 Task: Learn more about a sales navigator core.
Action: Mouse moved to (847, 87)
Screenshot: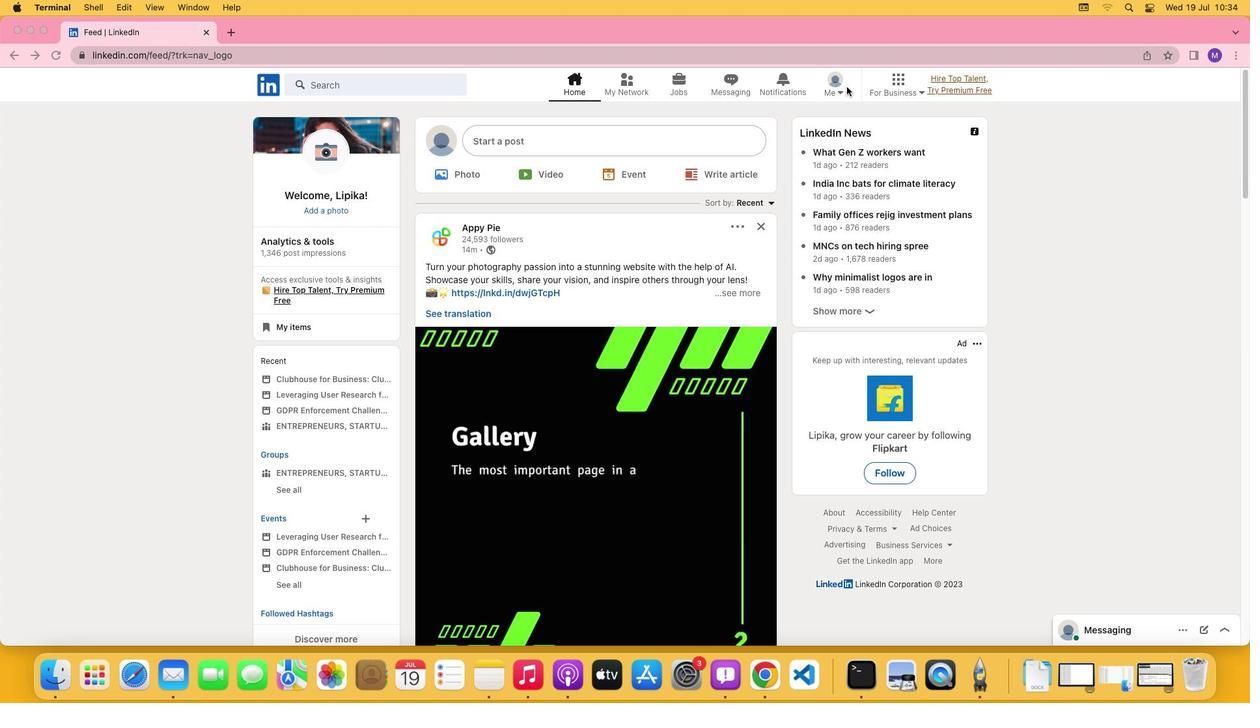 
Action: Mouse pressed left at (847, 87)
Screenshot: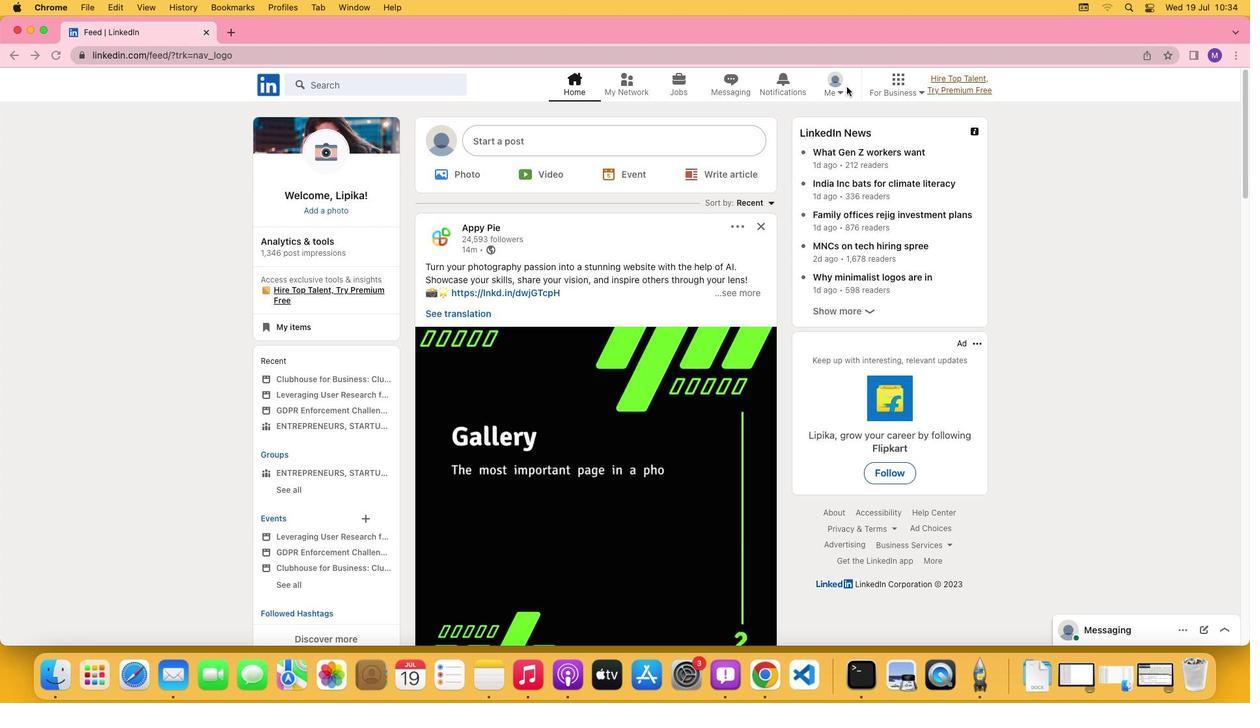 
Action: Mouse moved to (837, 93)
Screenshot: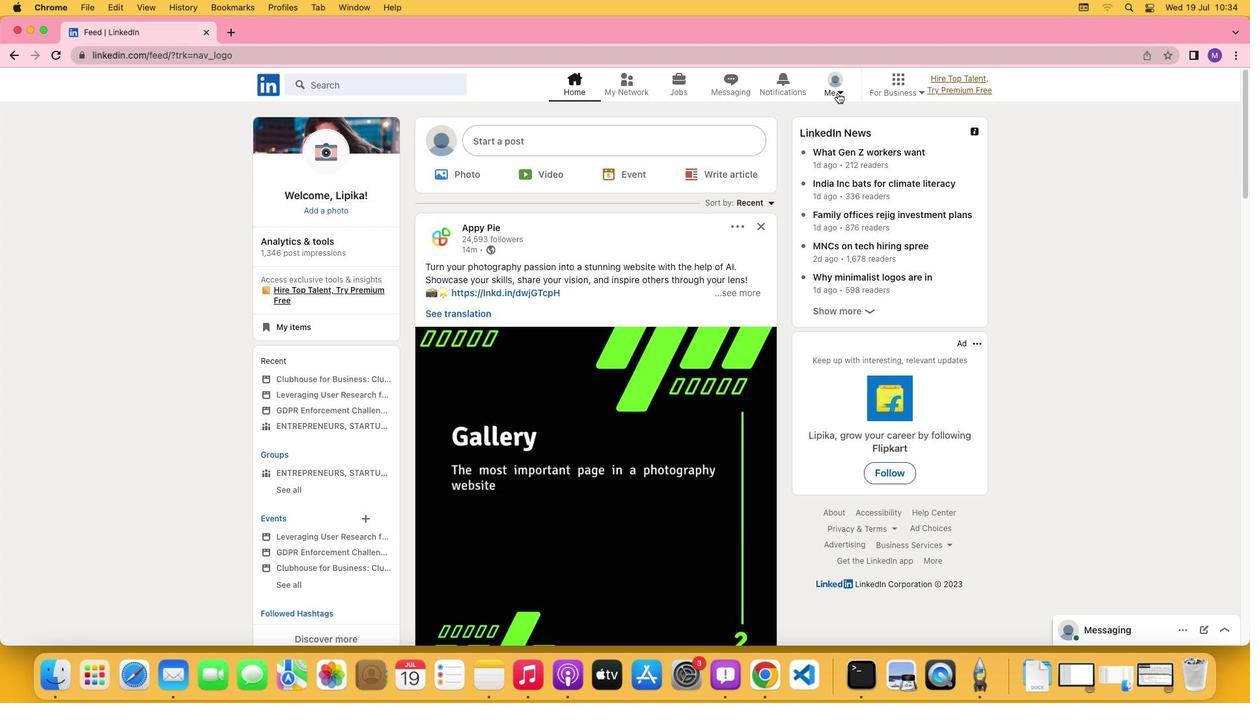 
Action: Mouse pressed left at (837, 93)
Screenshot: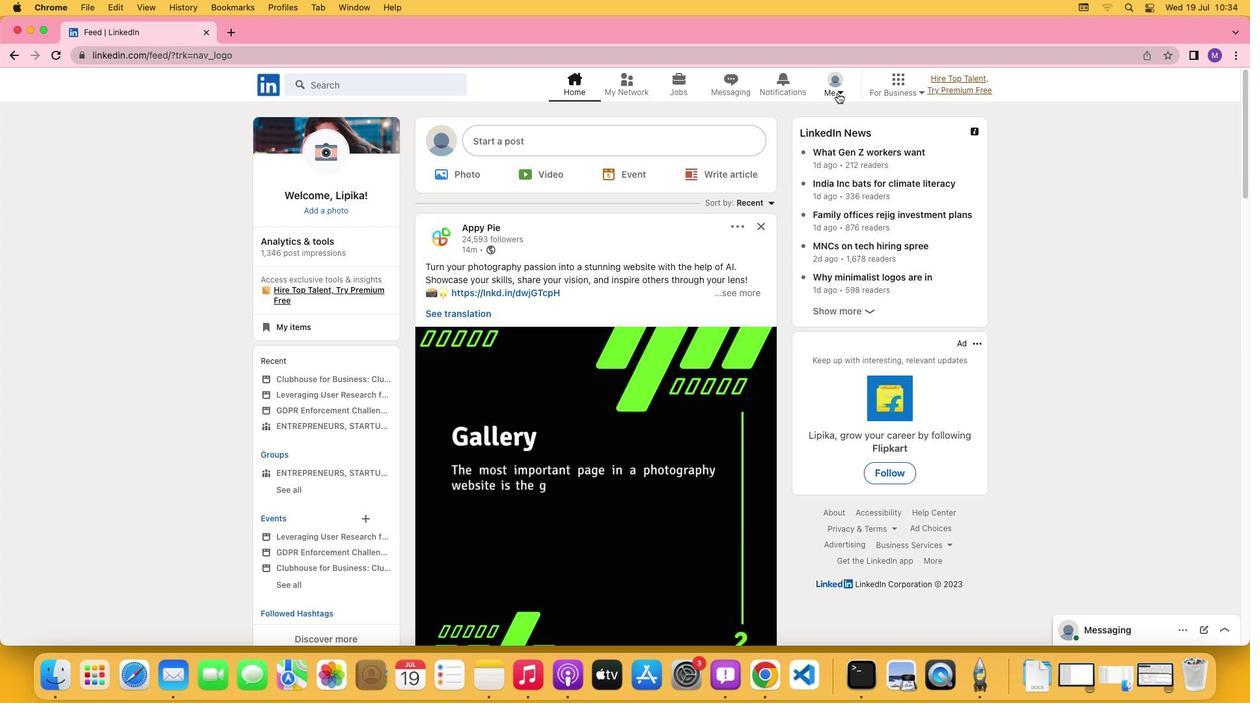 
Action: Mouse moved to (726, 223)
Screenshot: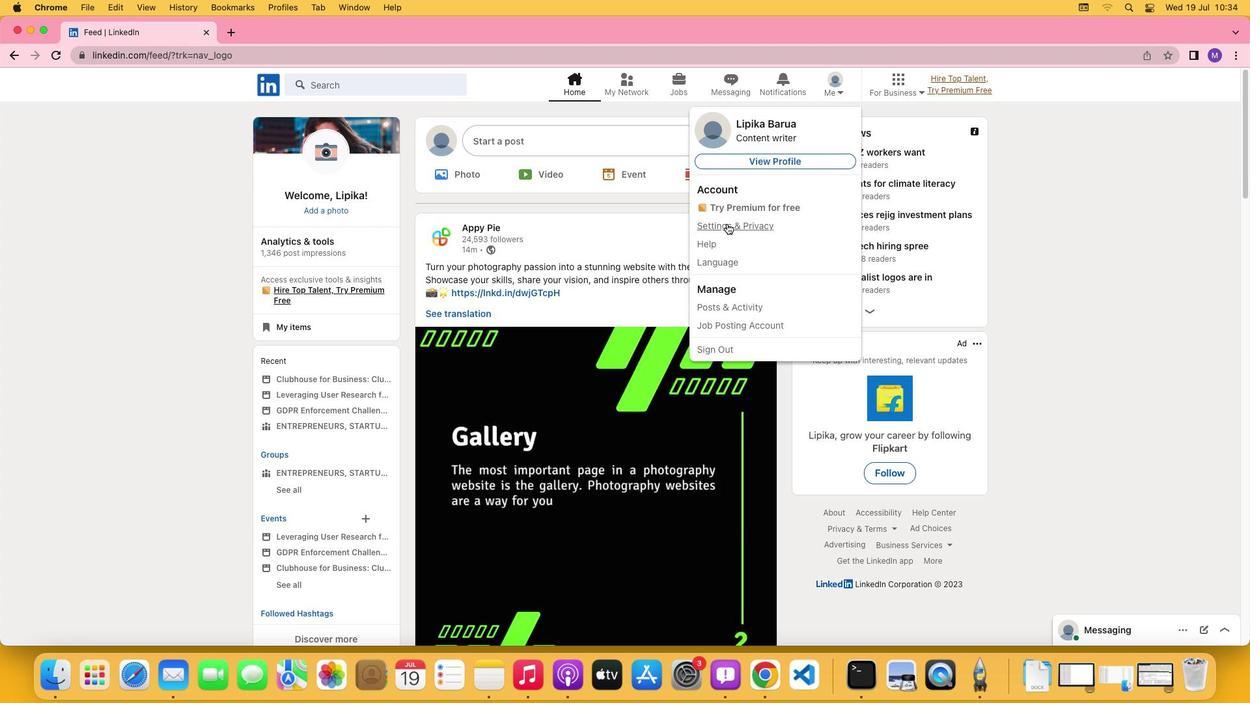 
Action: Mouse pressed left at (726, 223)
Screenshot: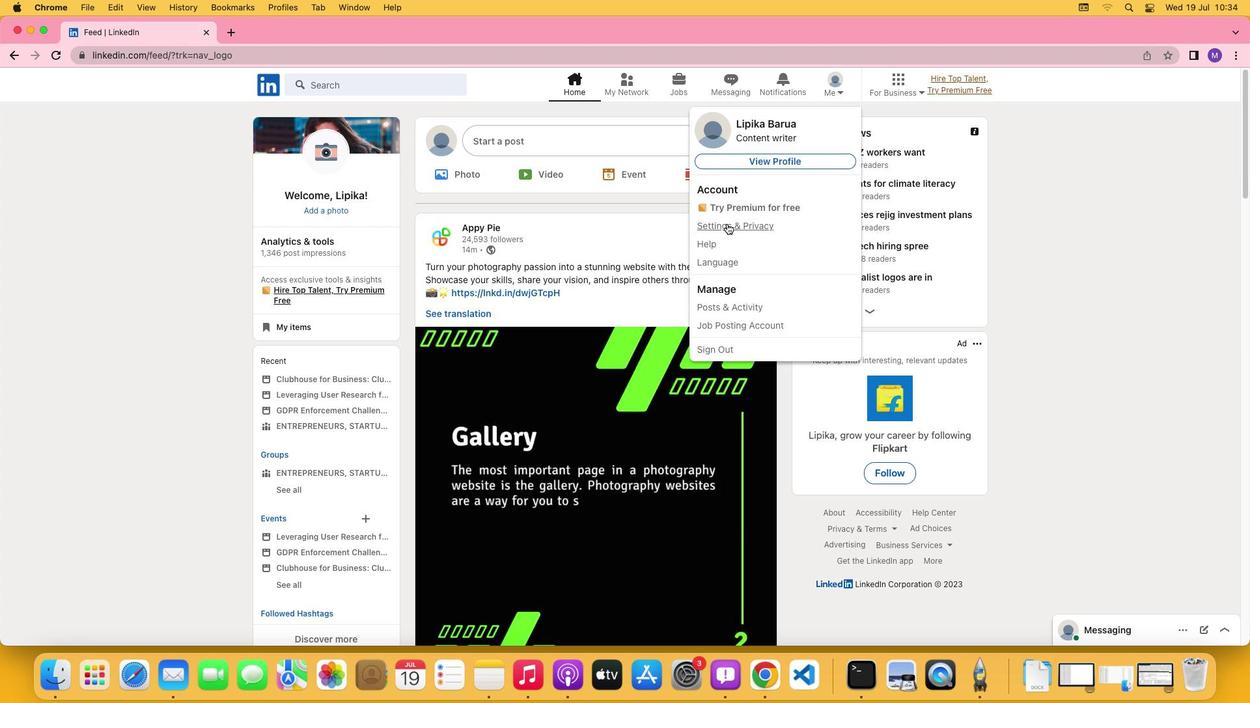 
Action: Mouse moved to (580, 407)
Screenshot: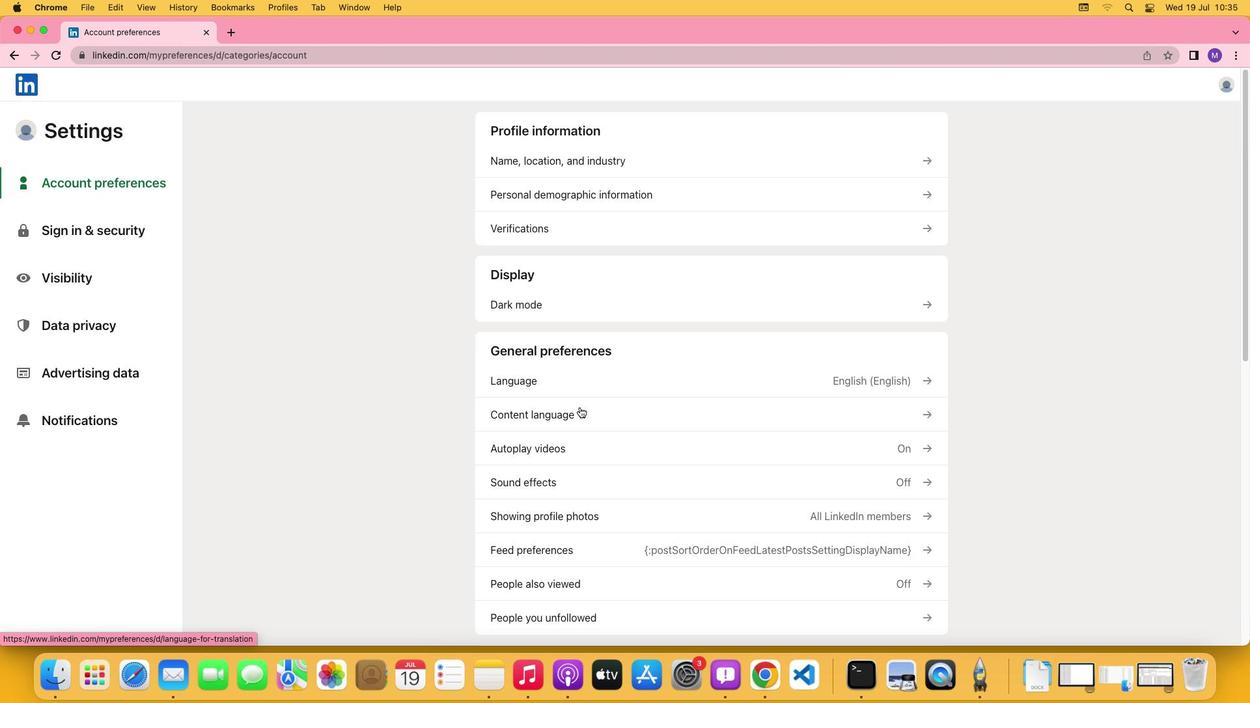 
Action: Mouse scrolled (580, 407) with delta (0, 0)
Screenshot: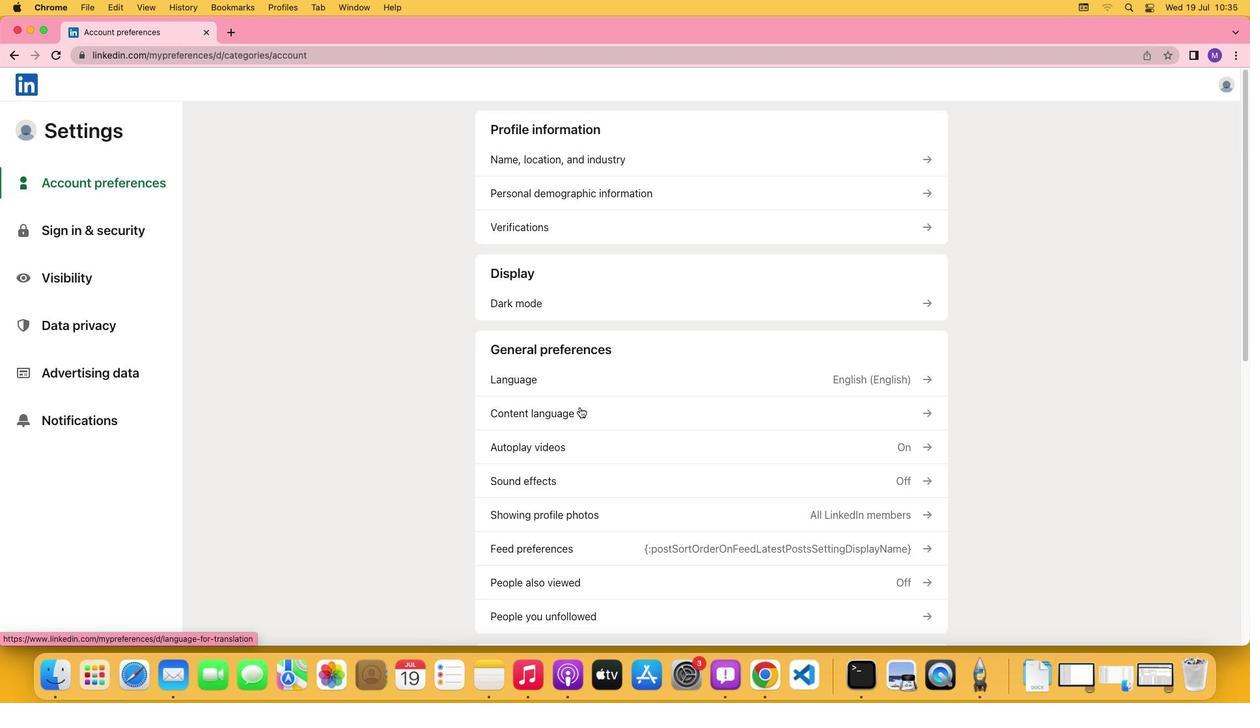 
Action: Mouse scrolled (580, 407) with delta (0, 0)
Screenshot: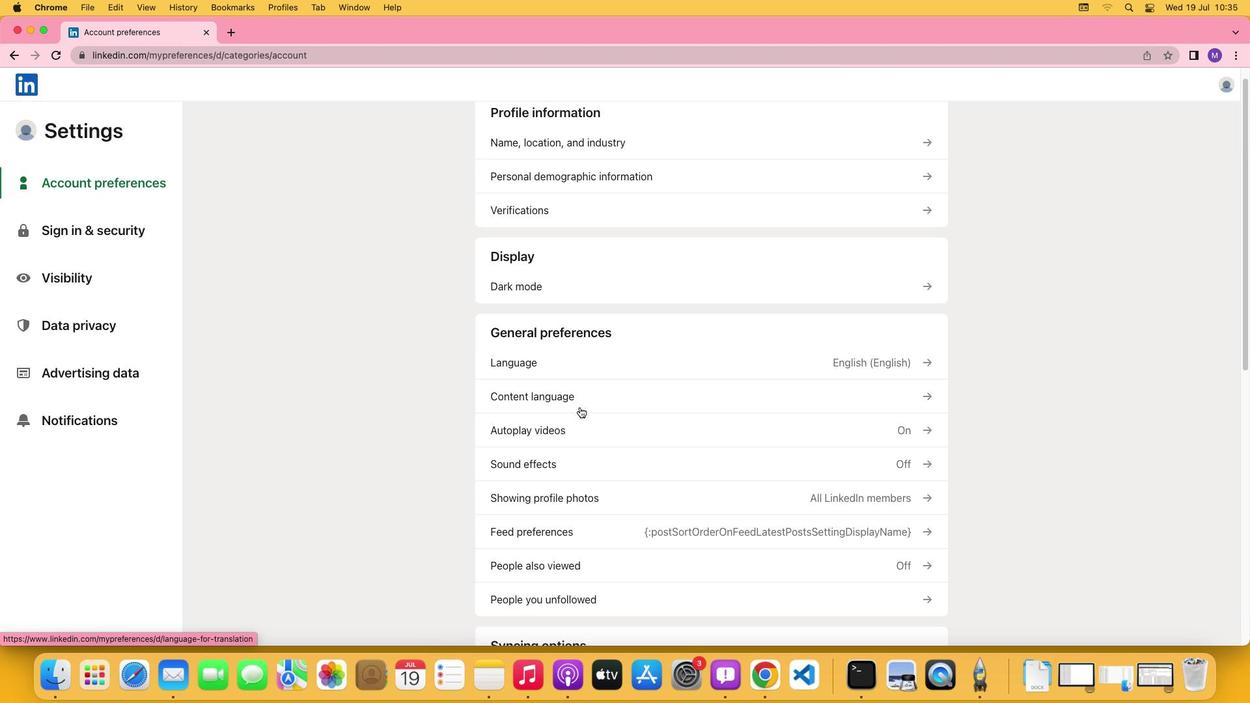 
Action: Mouse scrolled (580, 407) with delta (0, -1)
Screenshot: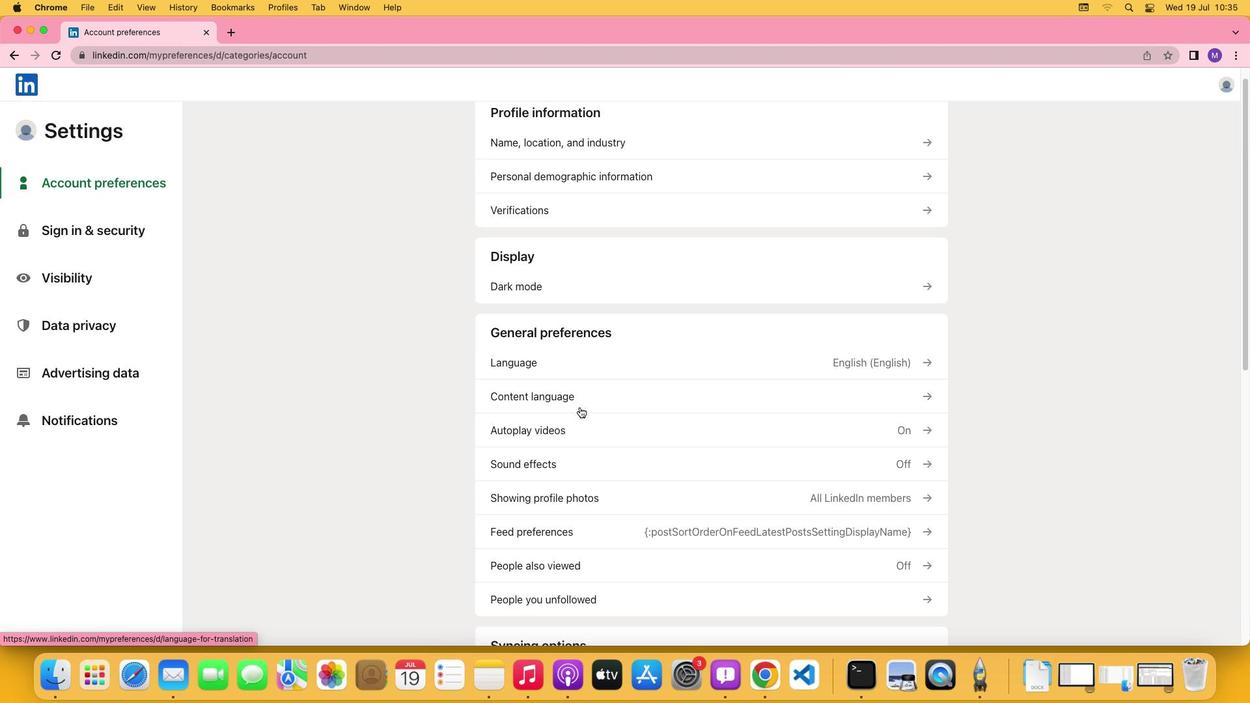 
Action: Mouse scrolled (580, 407) with delta (0, -3)
Screenshot: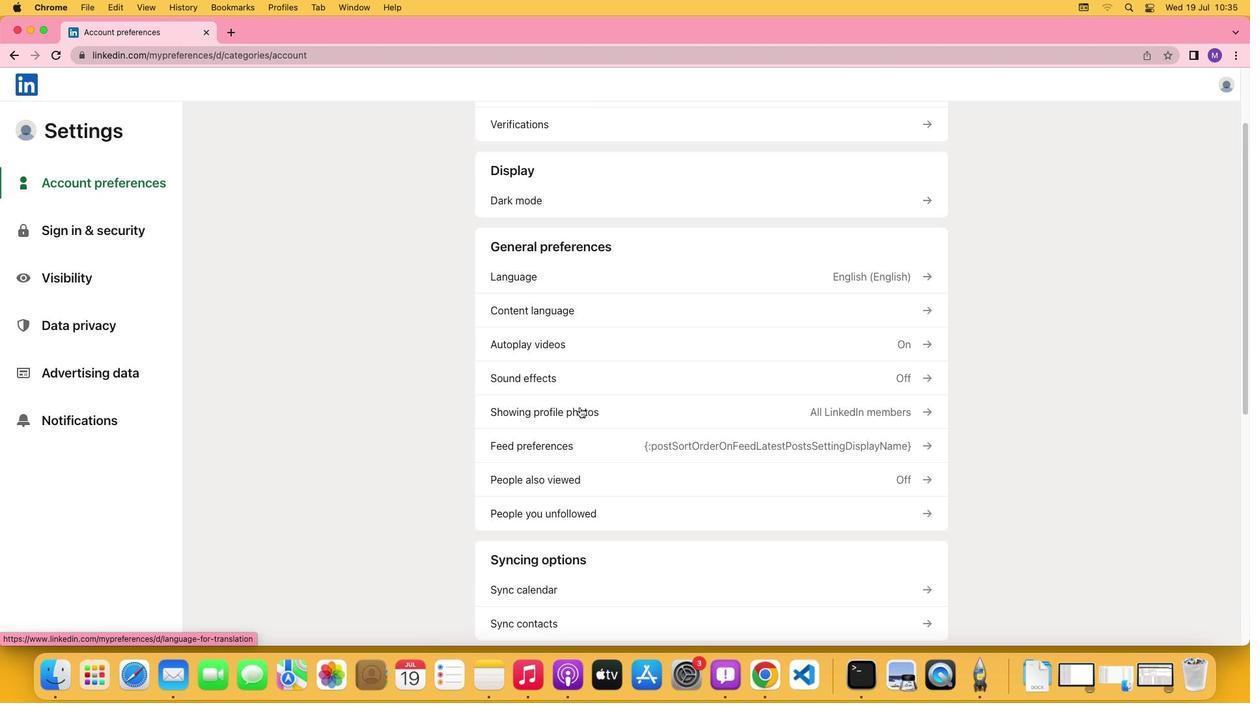 
Action: Mouse moved to (552, 536)
Screenshot: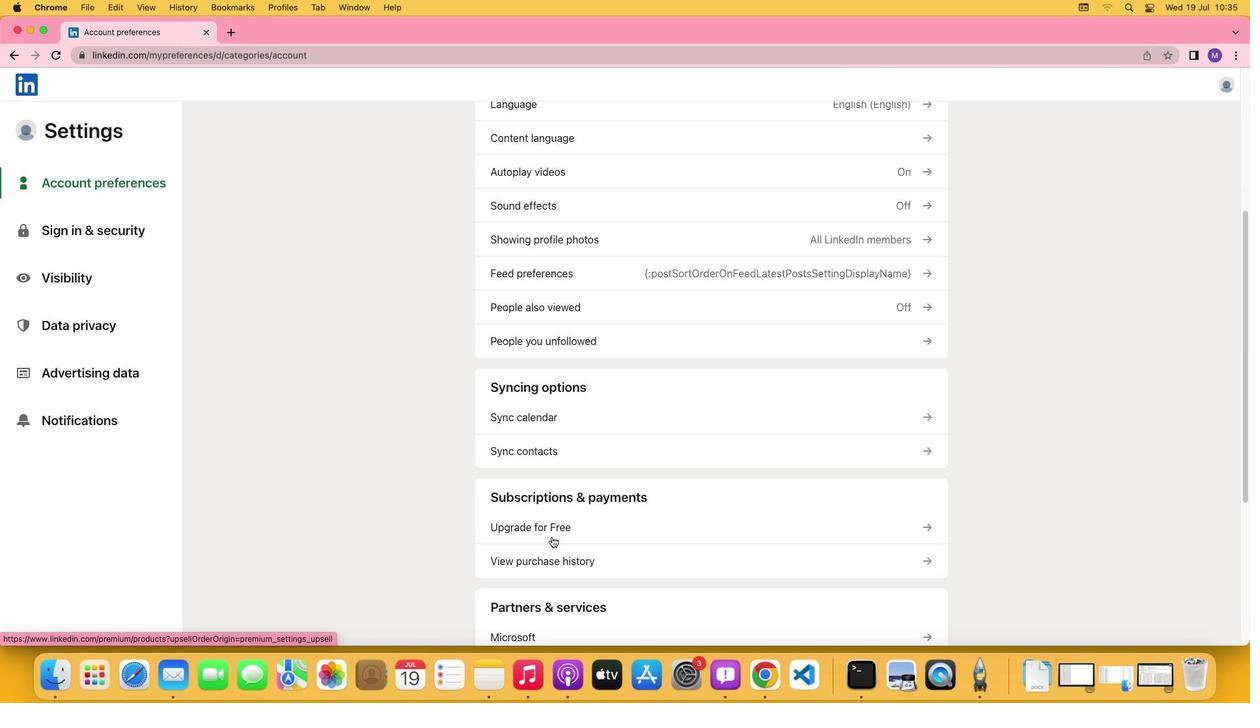 
Action: Mouse pressed left at (552, 536)
Screenshot: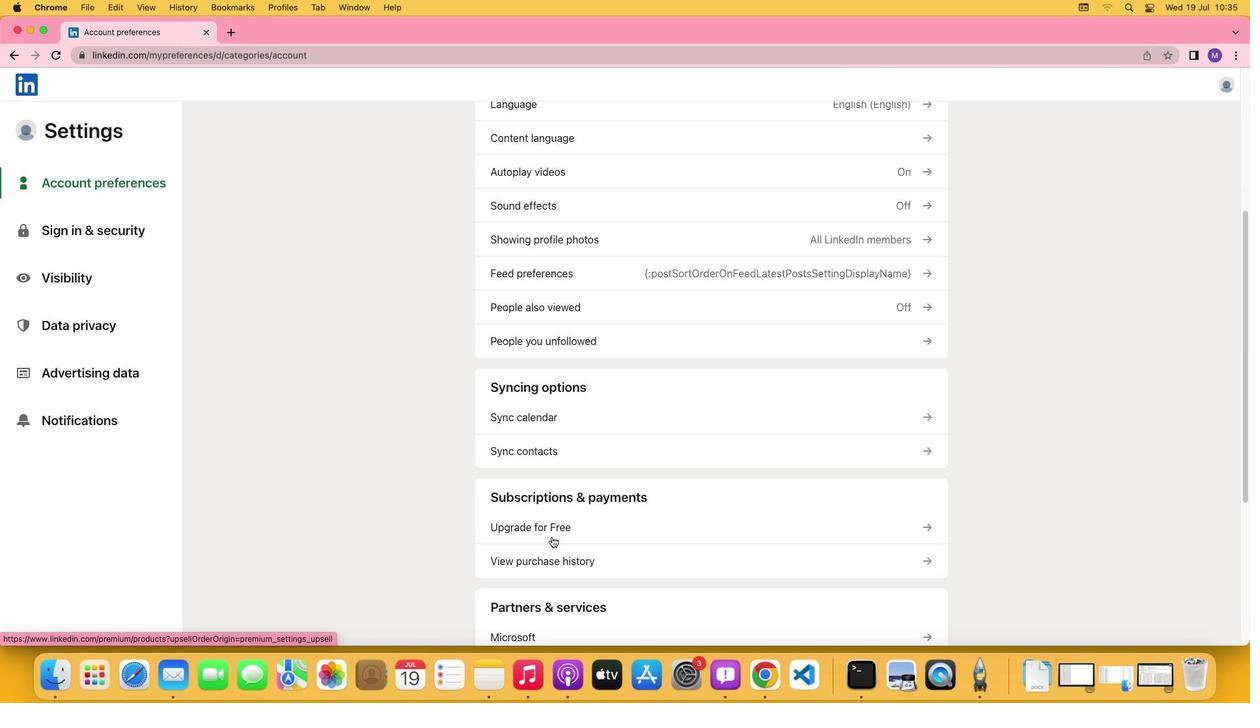 
Action: Mouse moved to (473, 358)
Screenshot: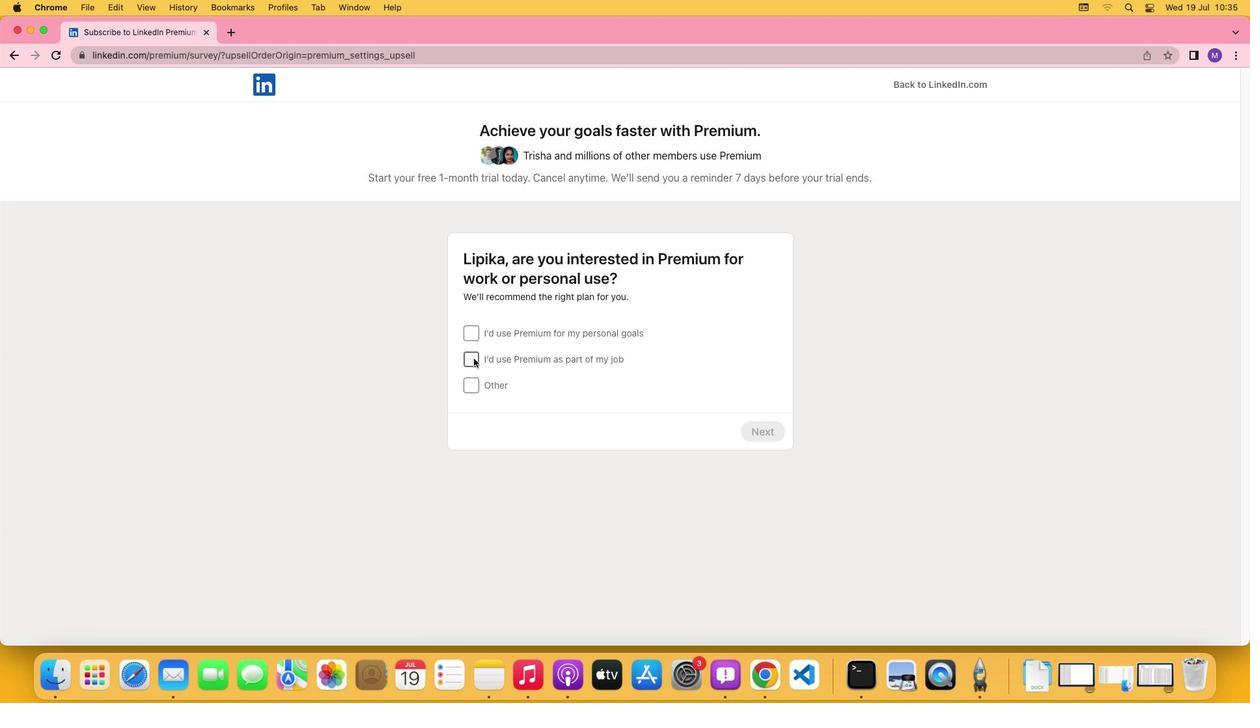 
Action: Mouse pressed left at (473, 358)
Screenshot: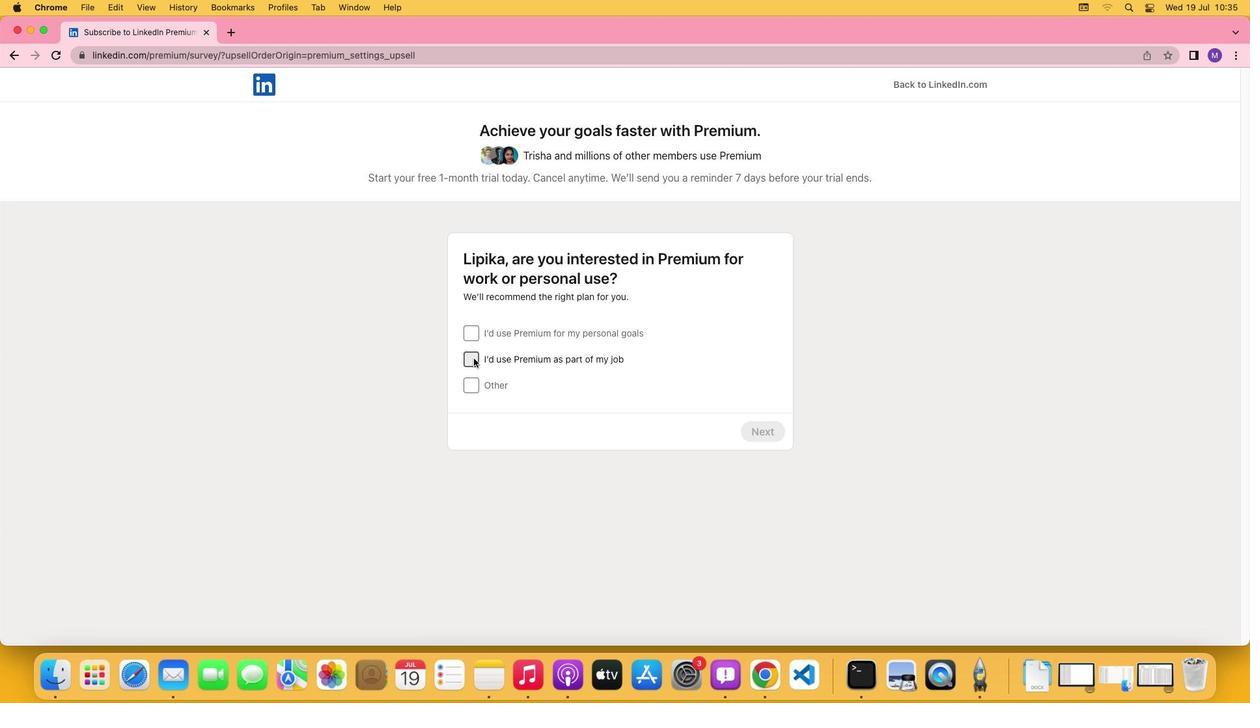 
Action: Mouse moved to (774, 434)
Screenshot: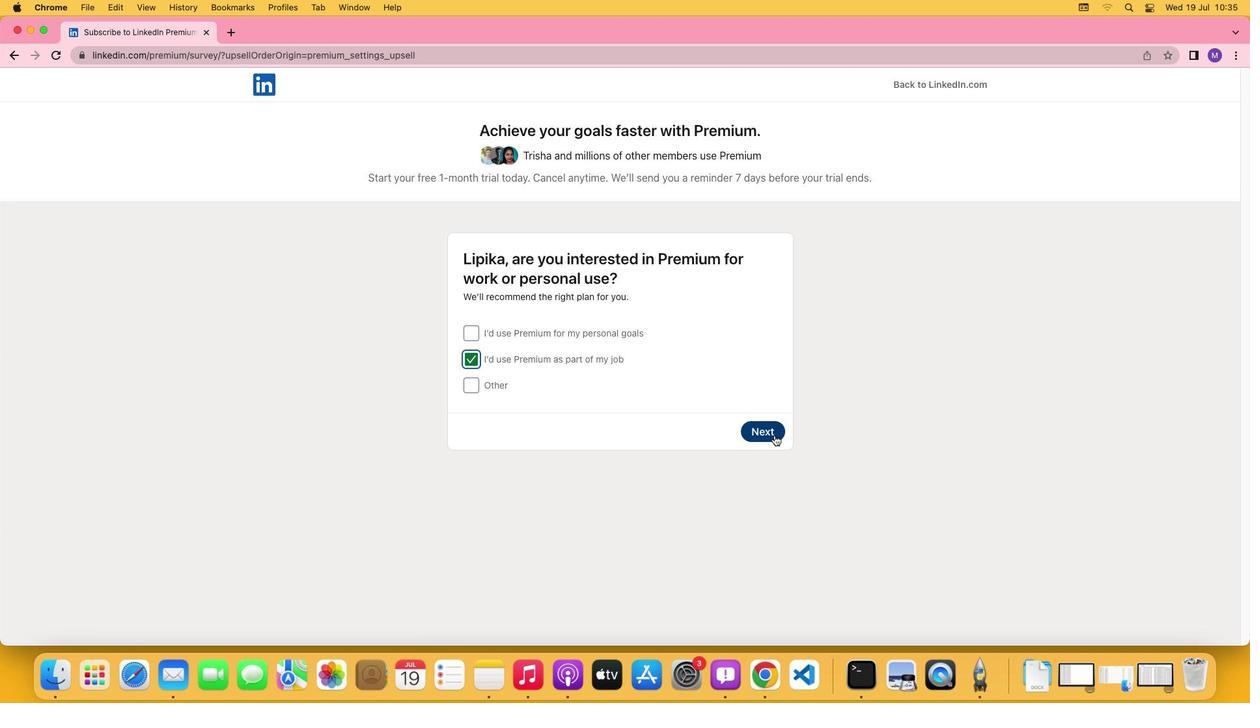 
Action: Mouse pressed left at (774, 434)
Screenshot: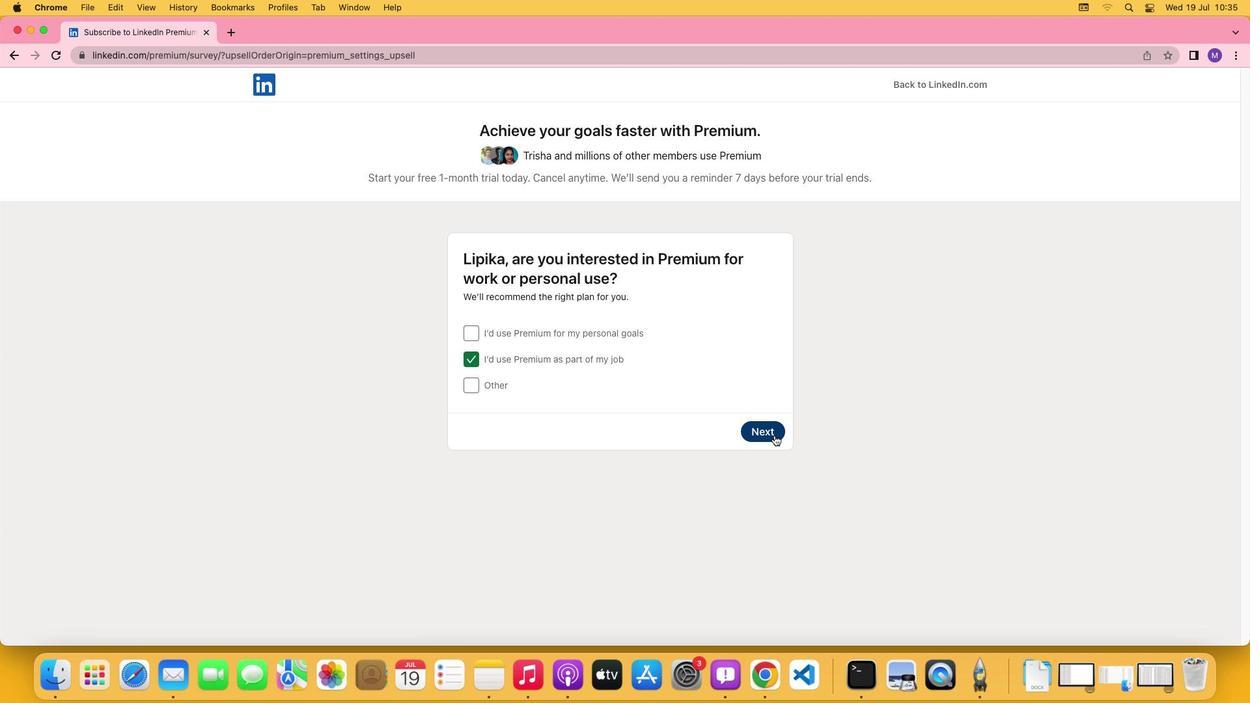 
Action: Mouse moved to (464, 395)
Screenshot: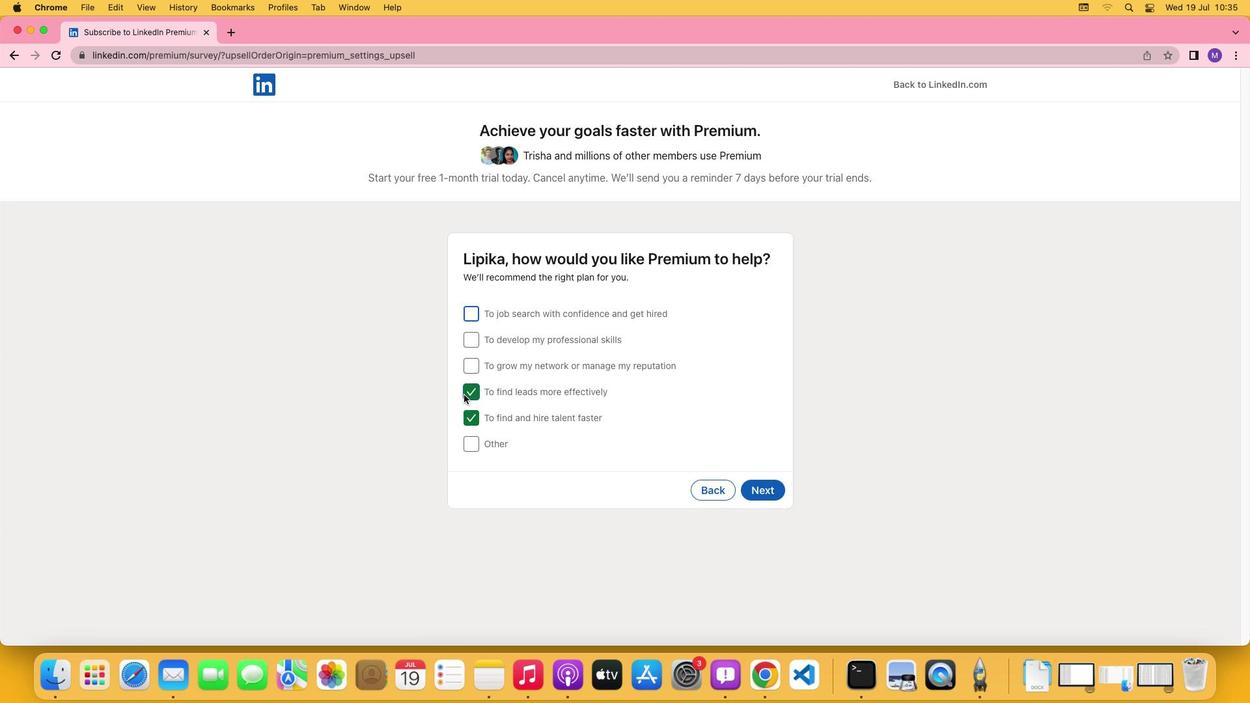 
Action: Mouse pressed left at (464, 395)
Screenshot: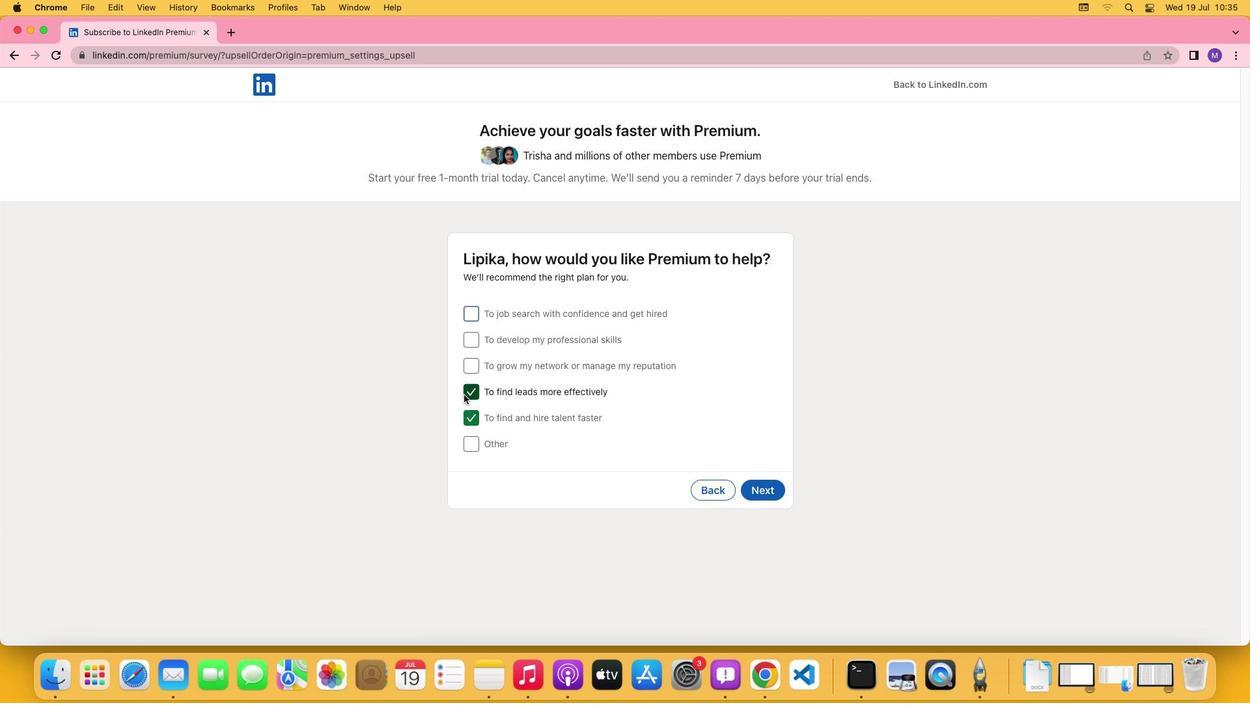 
Action: Mouse moved to (744, 488)
Screenshot: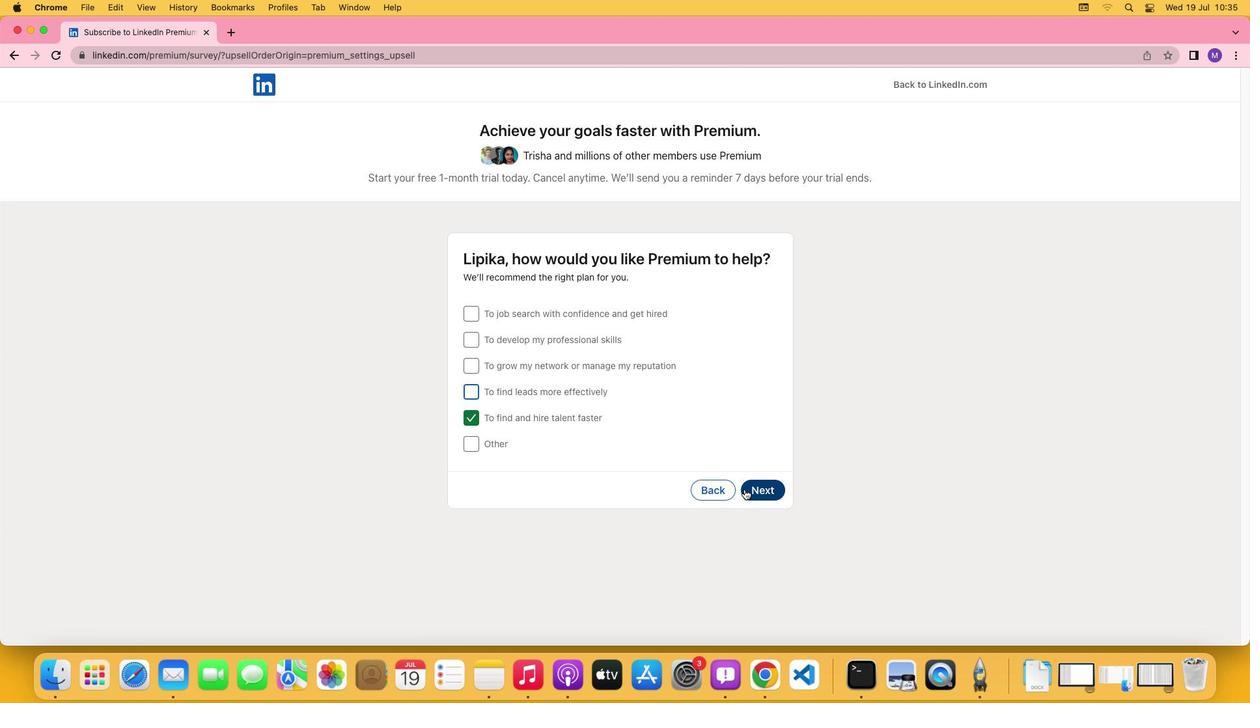 
Action: Mouse pressed left at (744, 488)
Screenshot: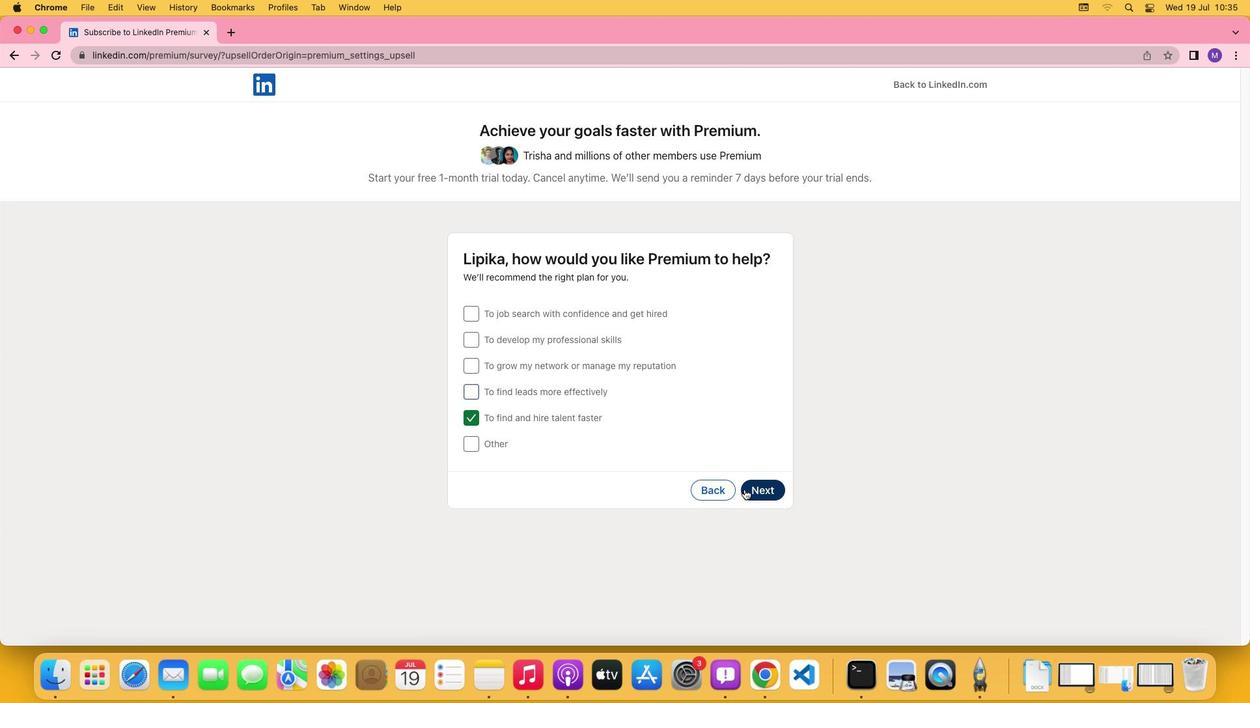 
Action: Mouse moved to (469, 360)
Screenshot: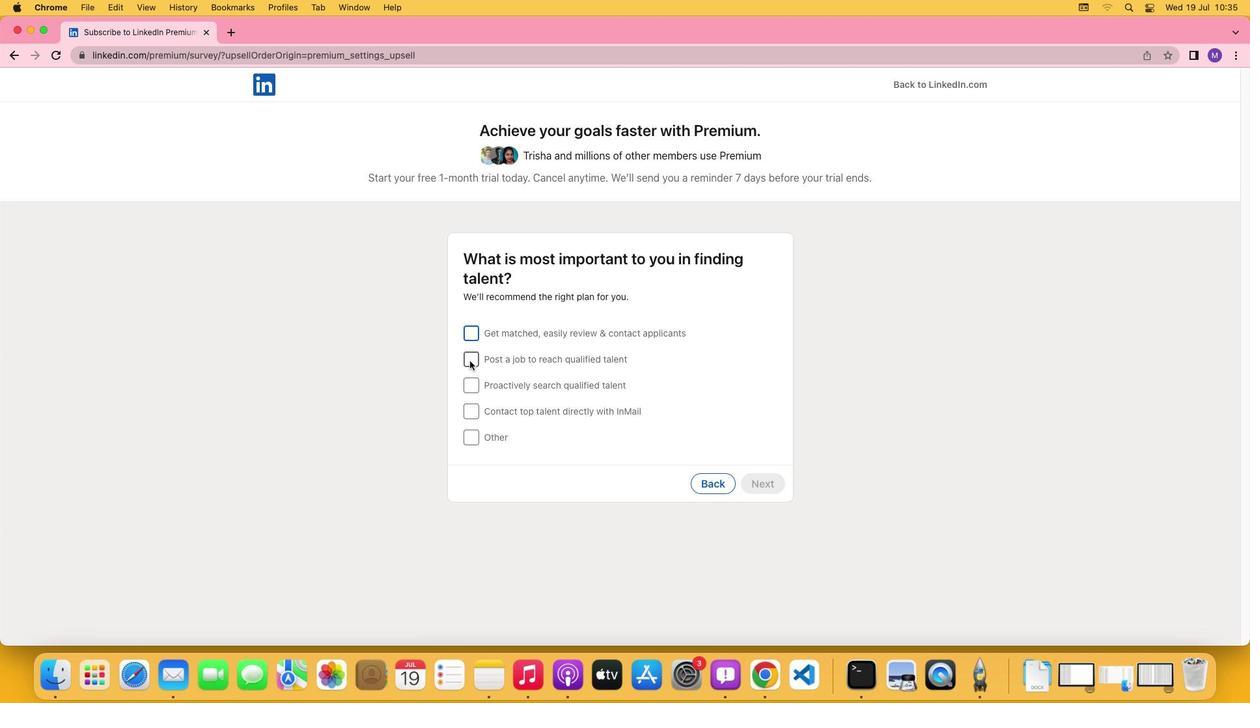 
Action: Mouse pressed left at (469, 360)
Screenshot: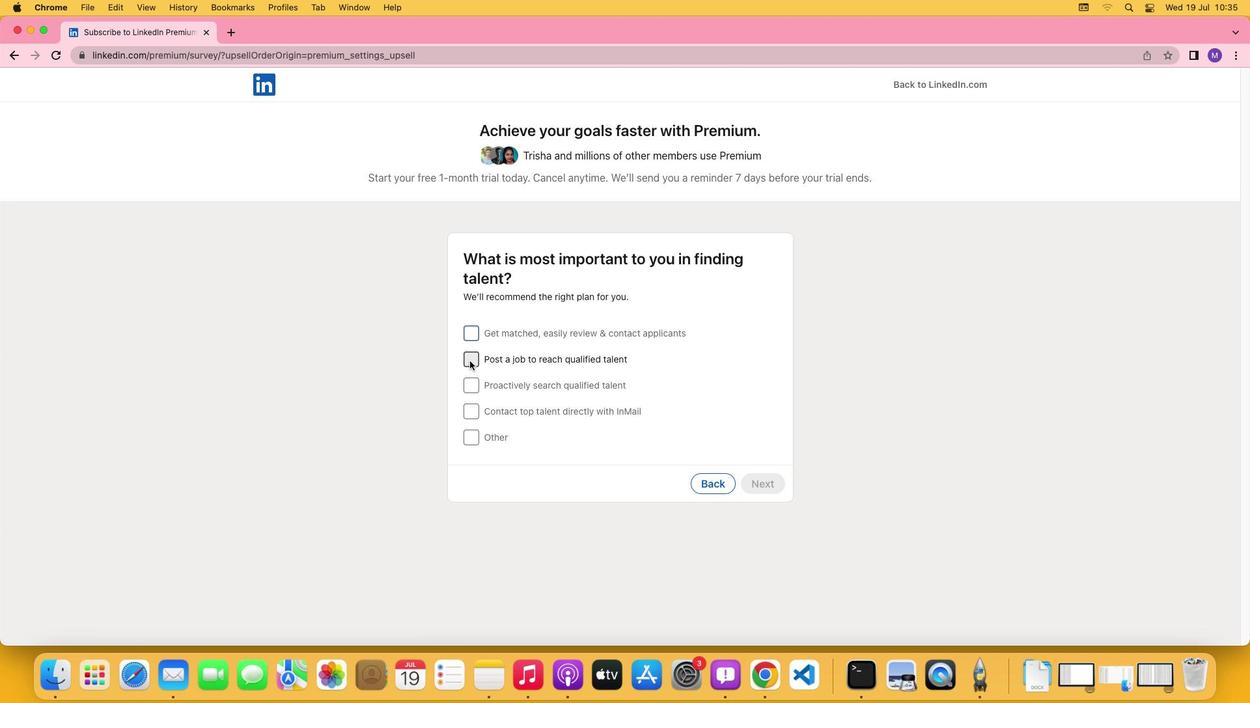
Action: Mouse moved to (755, 483)
Screenshot: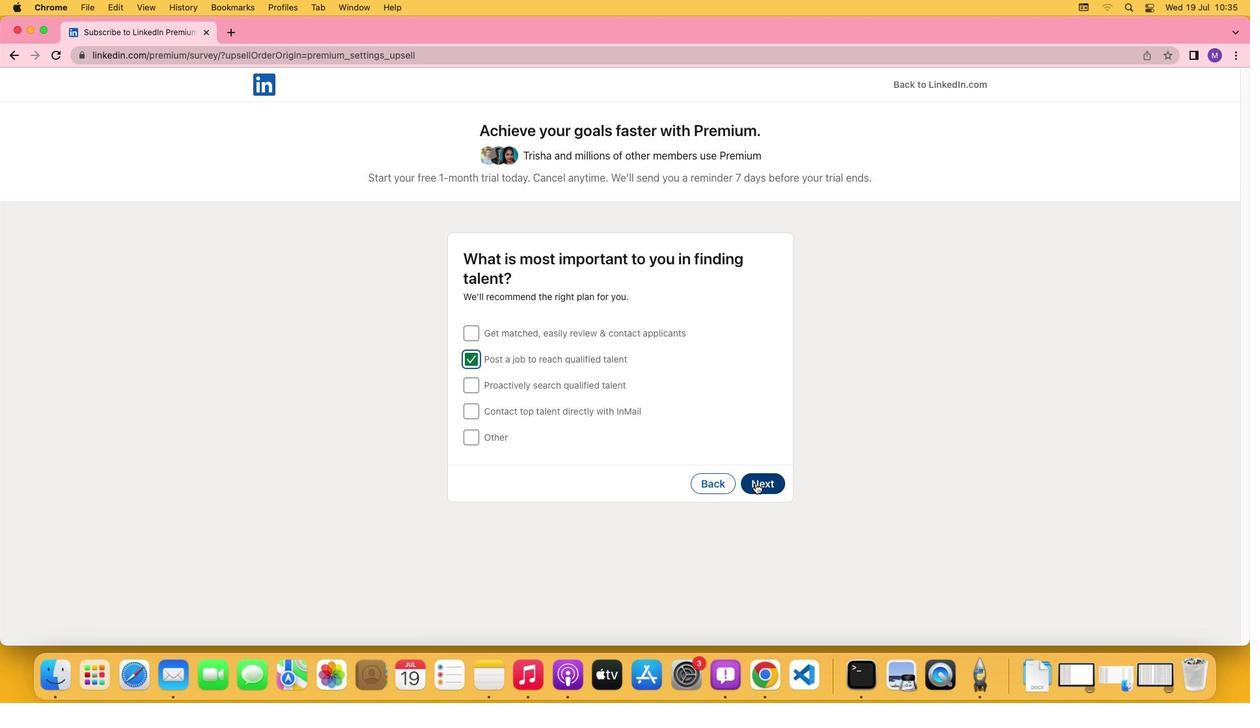
Action: Mouse pressed left at (755, 483)
Screenshot: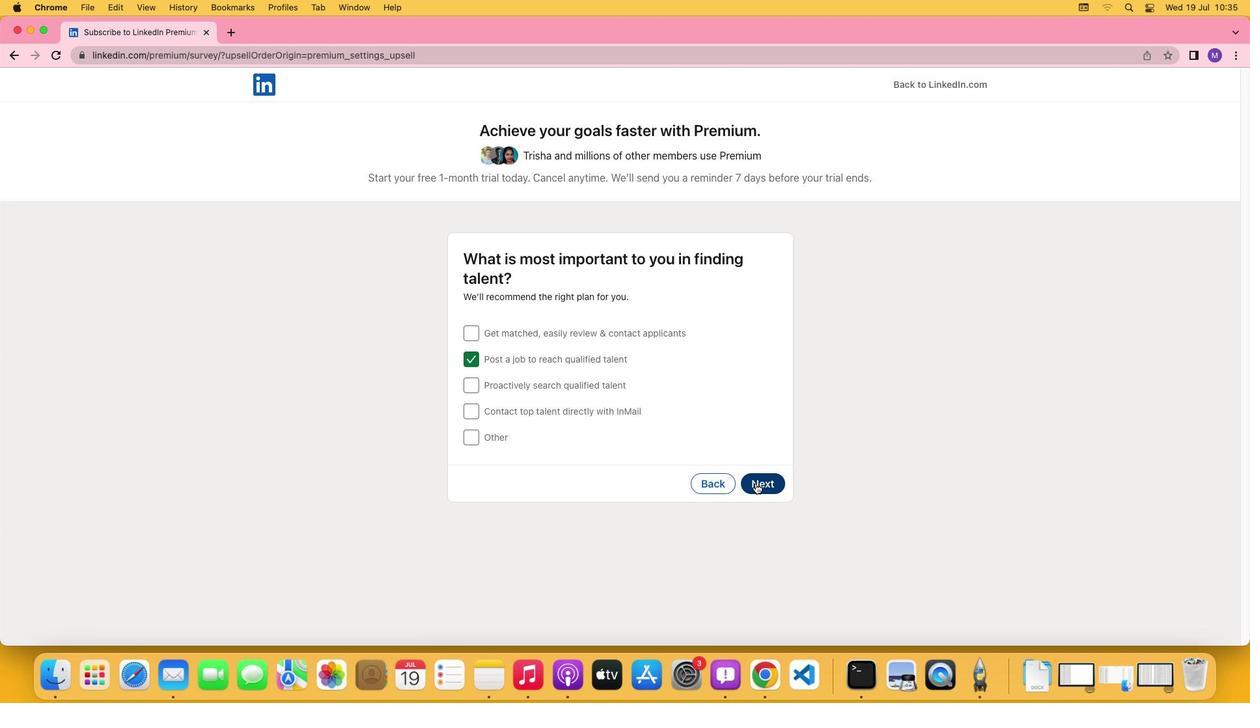 
Action: Mouse moved to (317, 539)
Screenshot: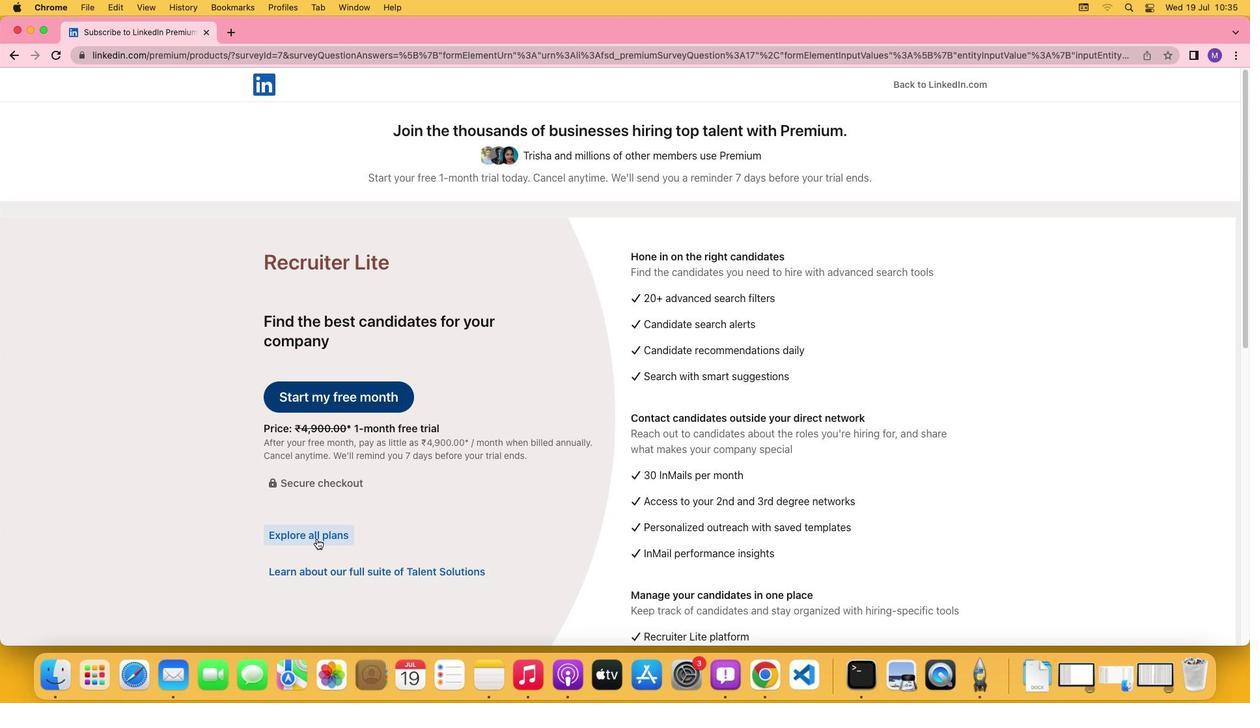 
Action: Mouse pressed left at (317, 539)
Screenshot: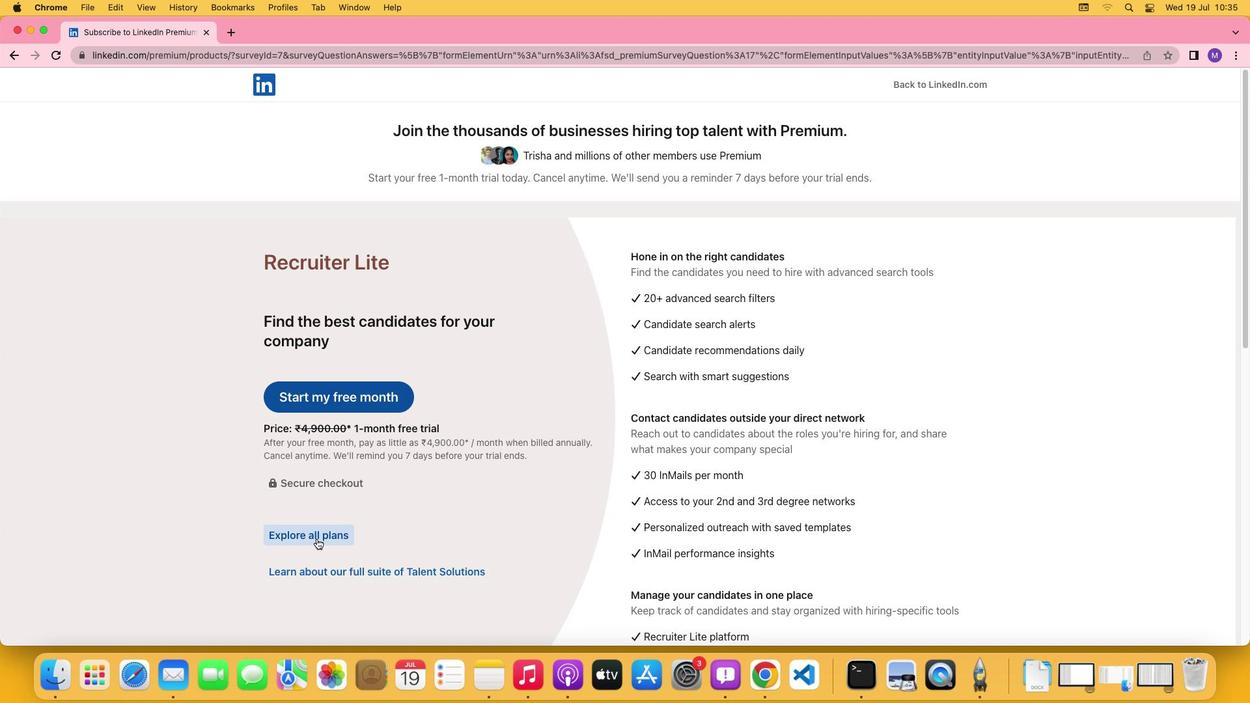 
Action: Mouse moved to (674, 519)
Screenshot: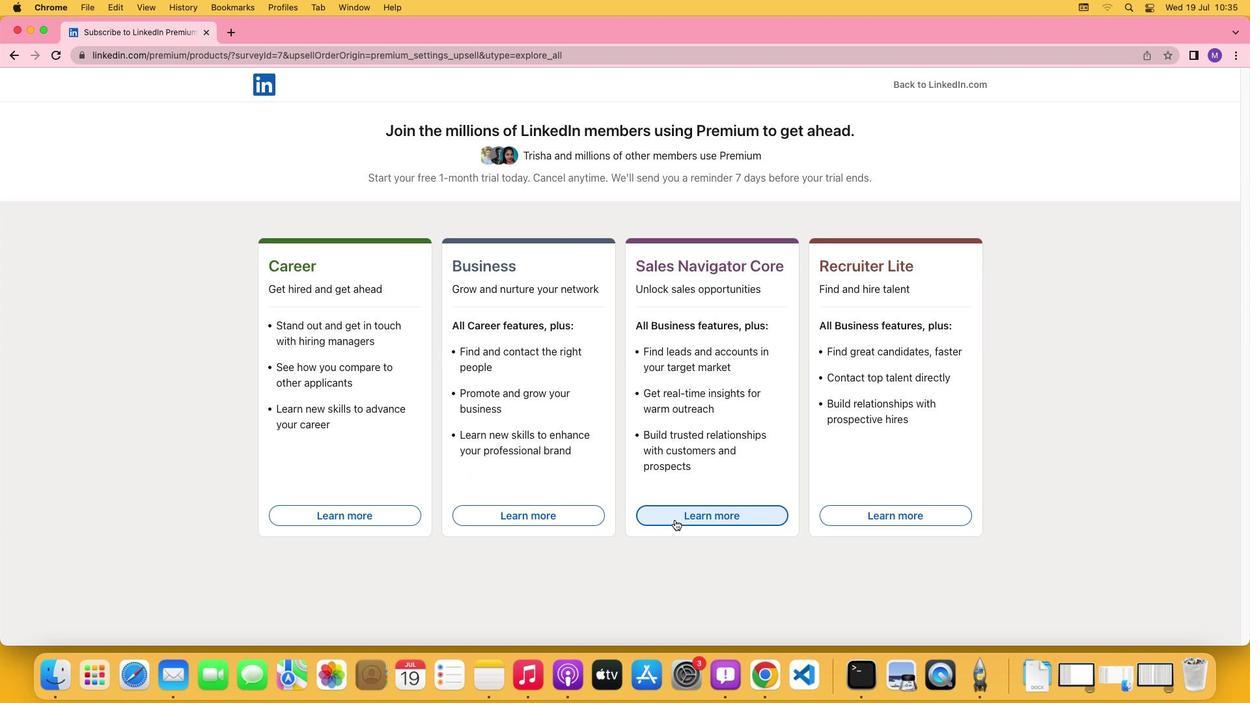 
Action: Mouse pressed left at (674, 519)
Screenshot: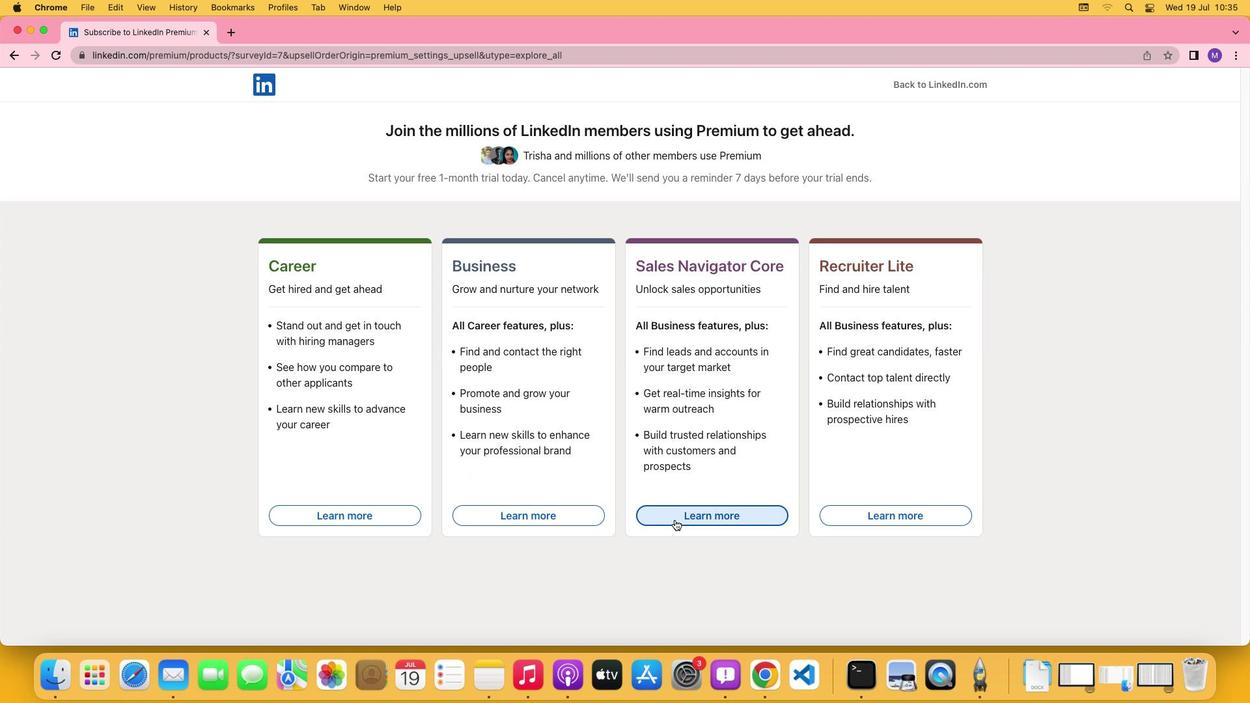 
